 Task: Add Sprouts Plain Low Fat 2% Greek Yogurt to the cart.
Action: Mouse pressed left at (23, 149)
Screenshot: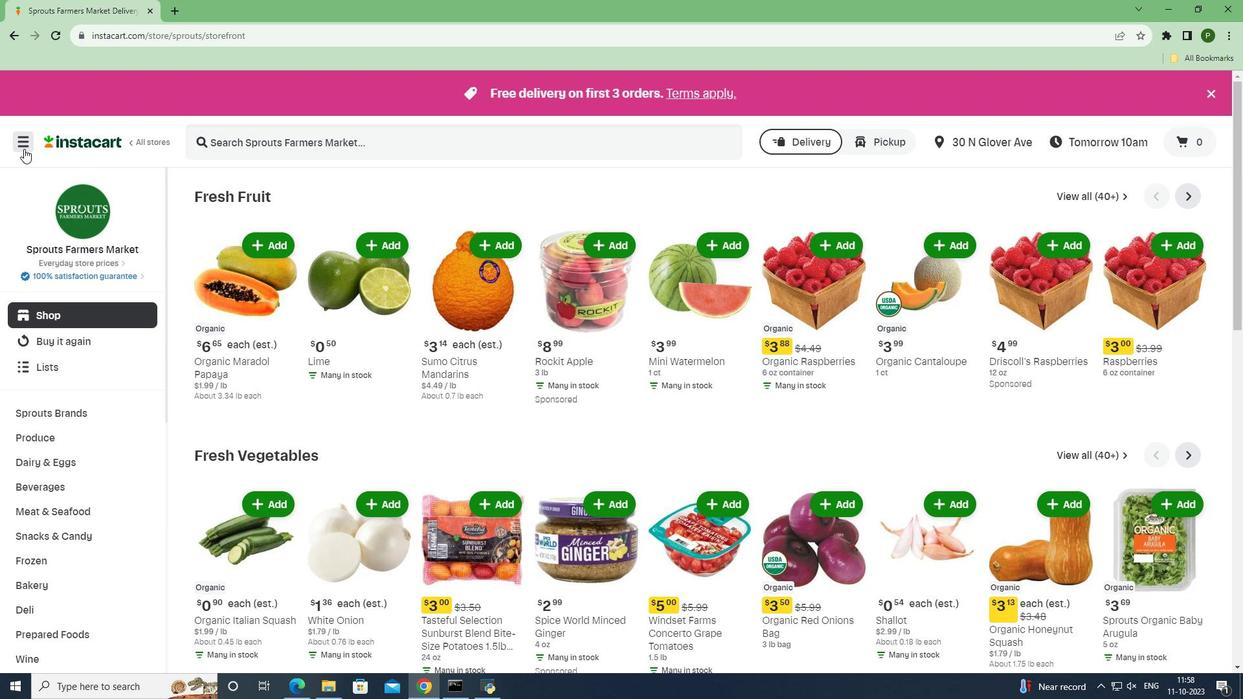 
Action: Mouse moved to (44, 340)
Screenshot: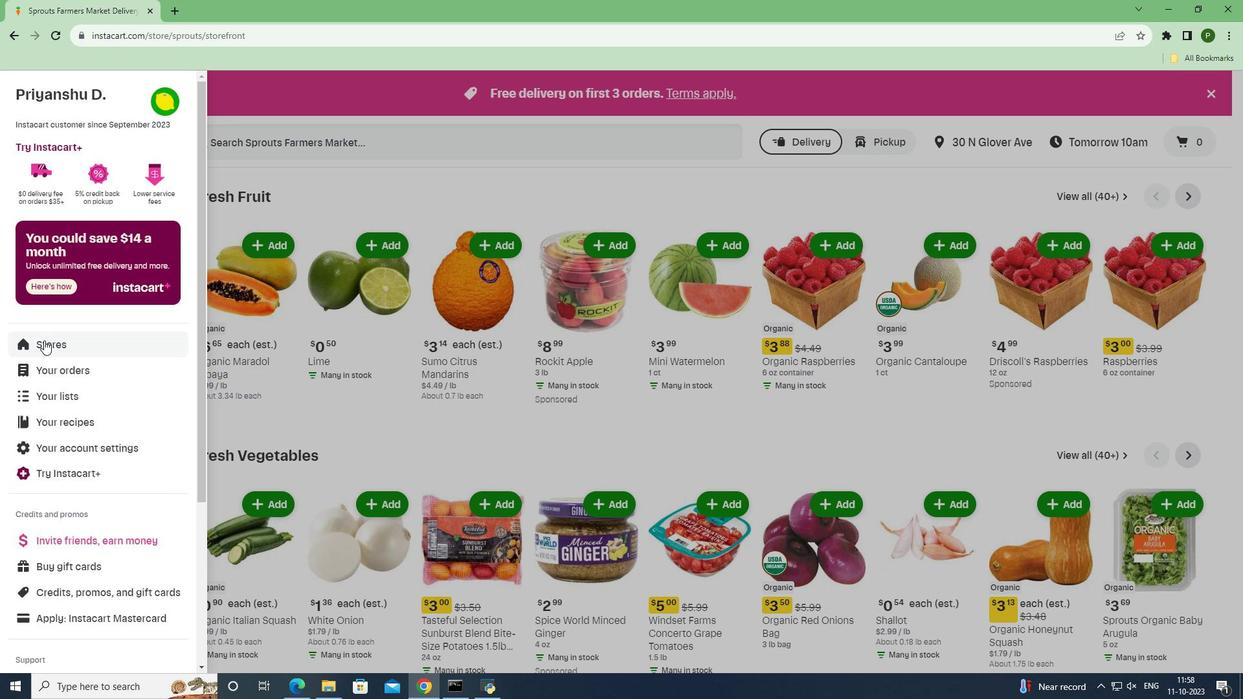 
Action: Mouse pressed left at (44, 340)
Screenshot: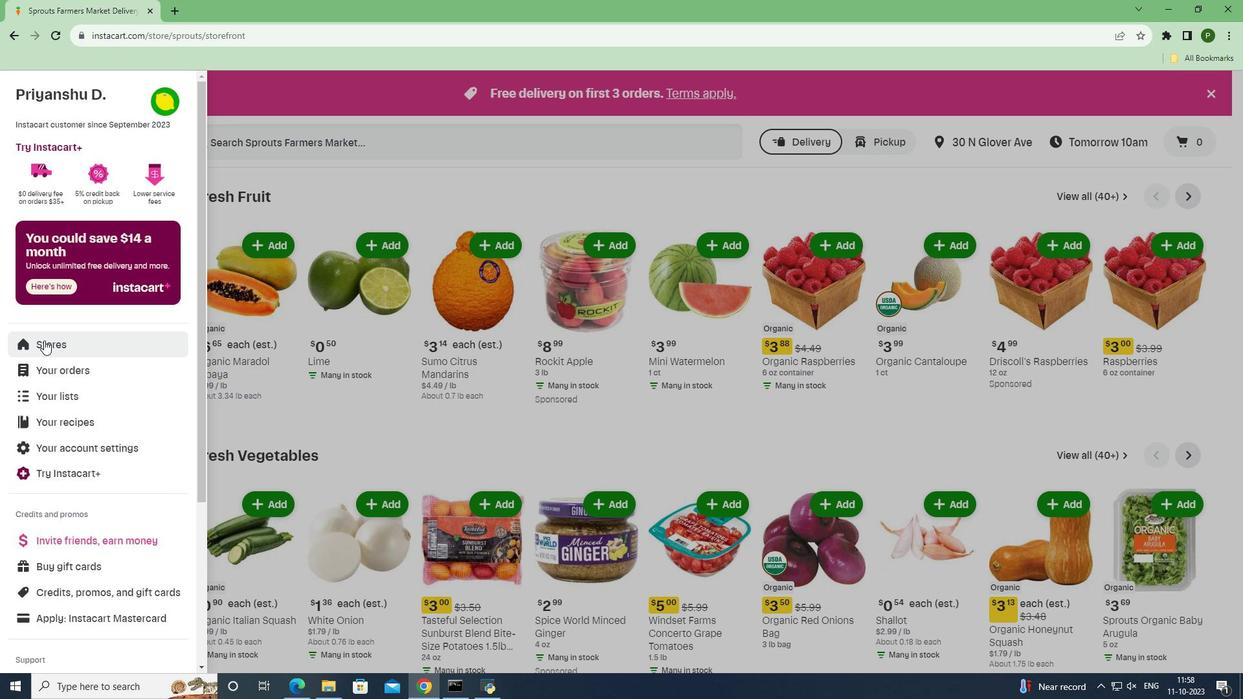 
Action: Mouse moved to (284, 143)
Screenshot: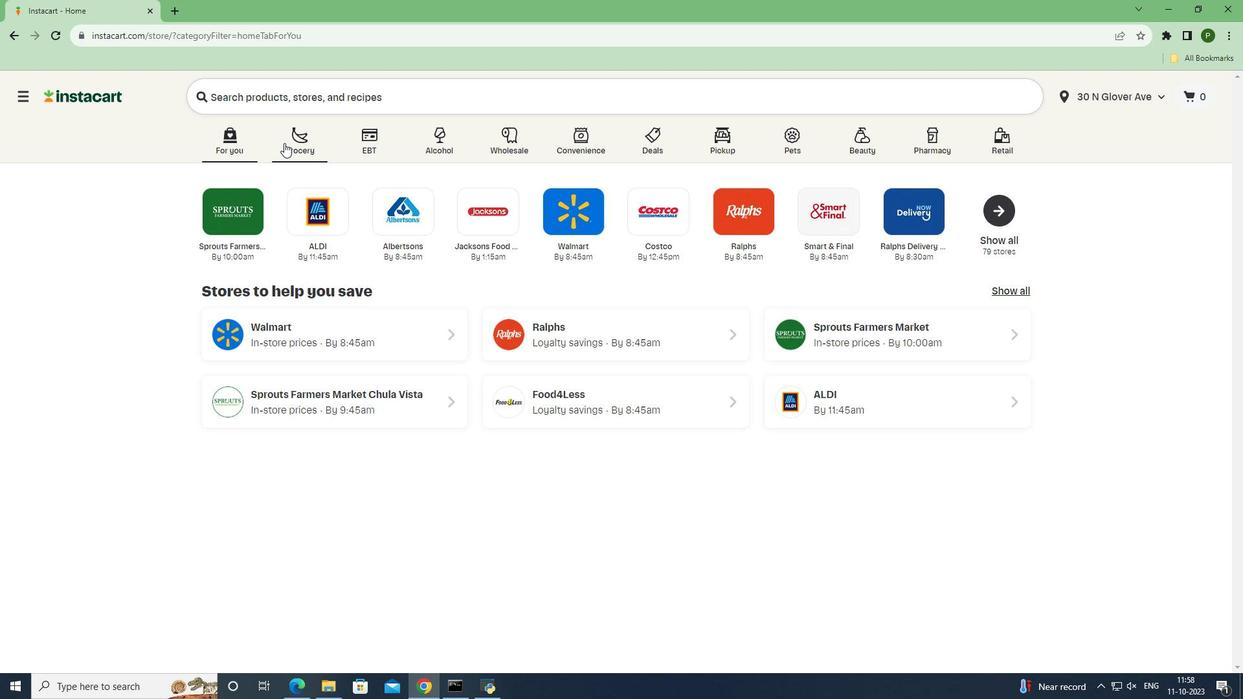 
Action: Mouse pressed left at (284, 143)
Screenshot: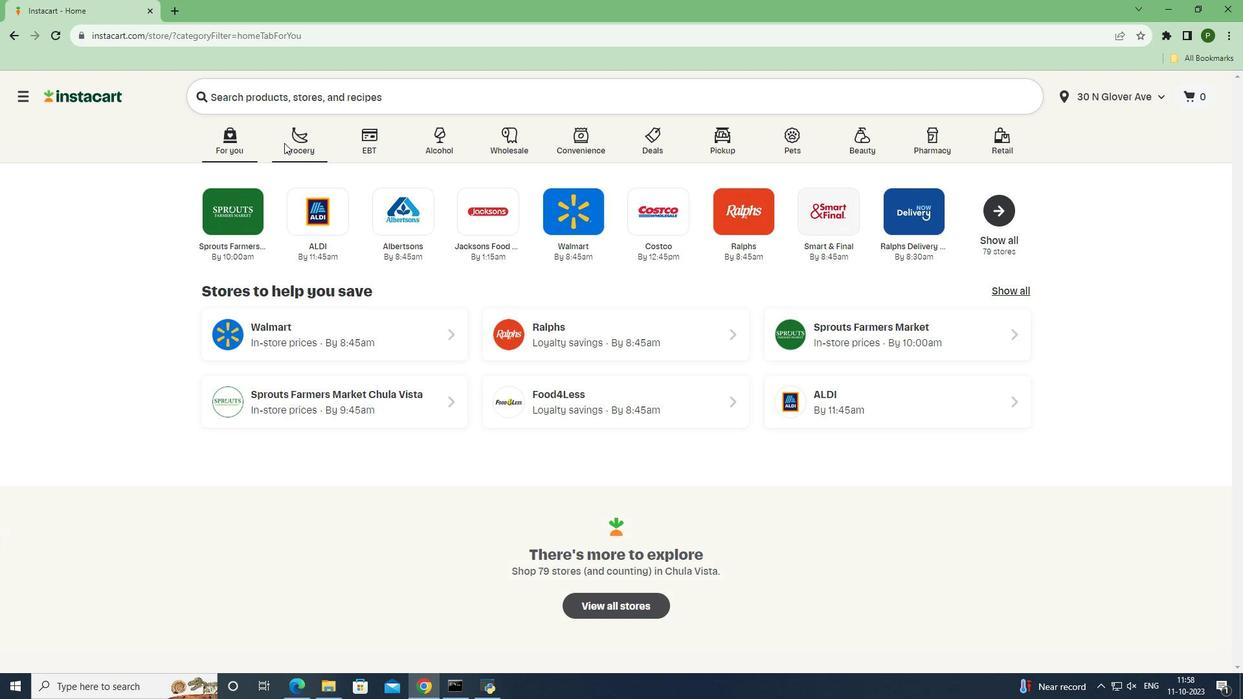
Action: Mouse moved to (528, 290)
Screenshot: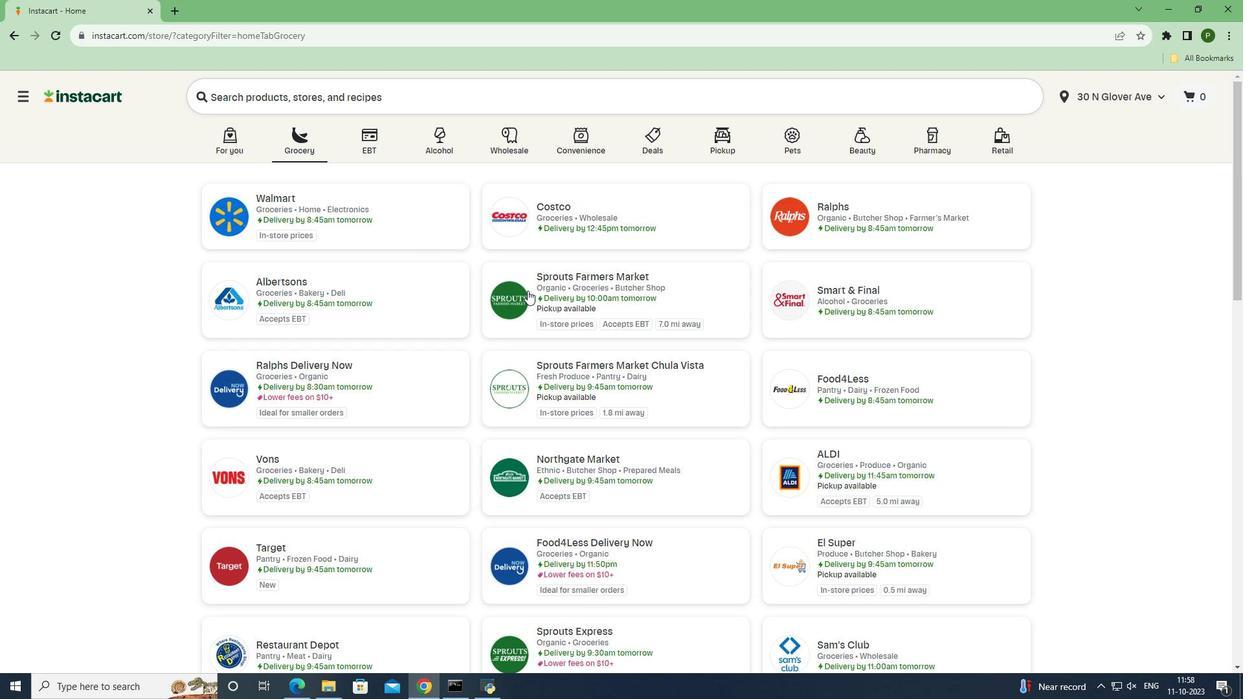
Action: Mouse pressed left at (528, 290)
Screenshot: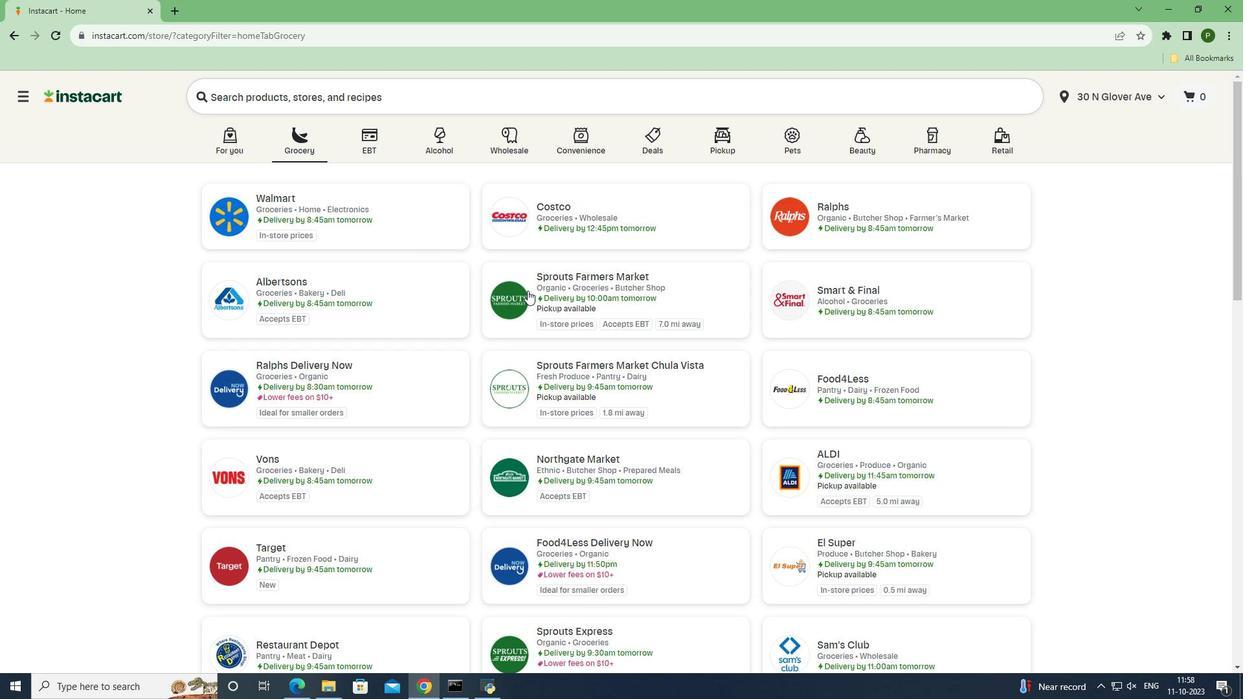 
Action: Mouse moved to (74, 461)
Screenshot: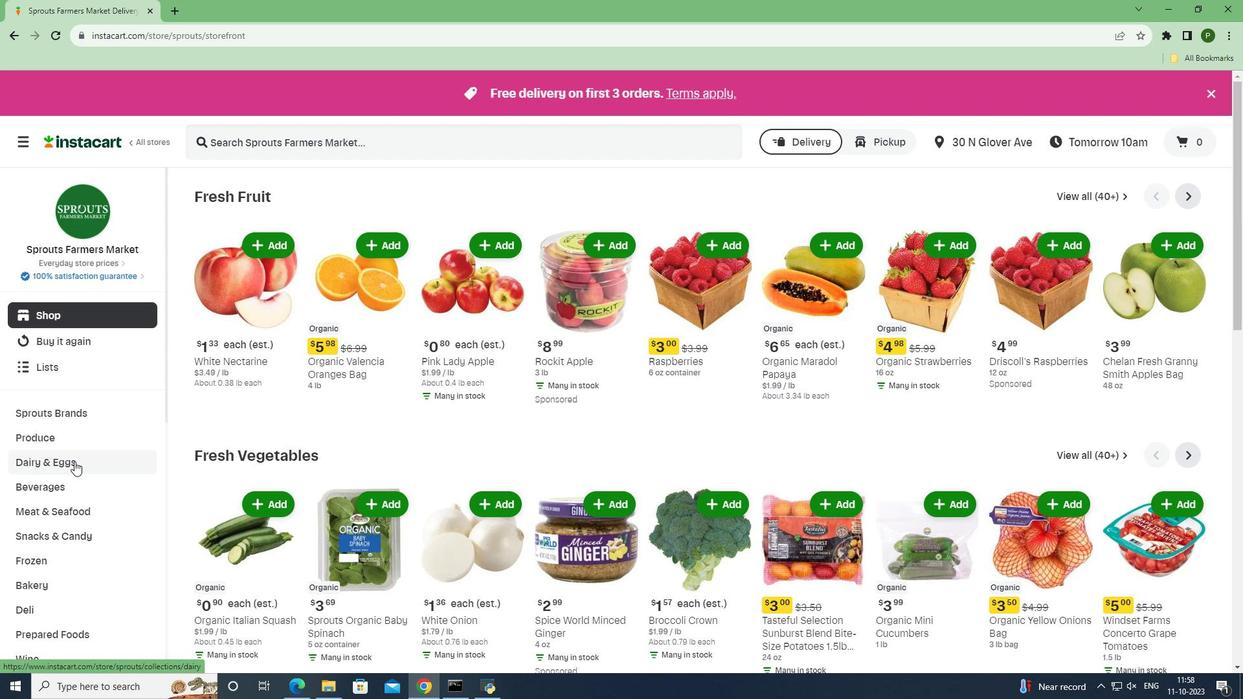 
Action: Mouse pressed left at (74, 461)
Screenshot: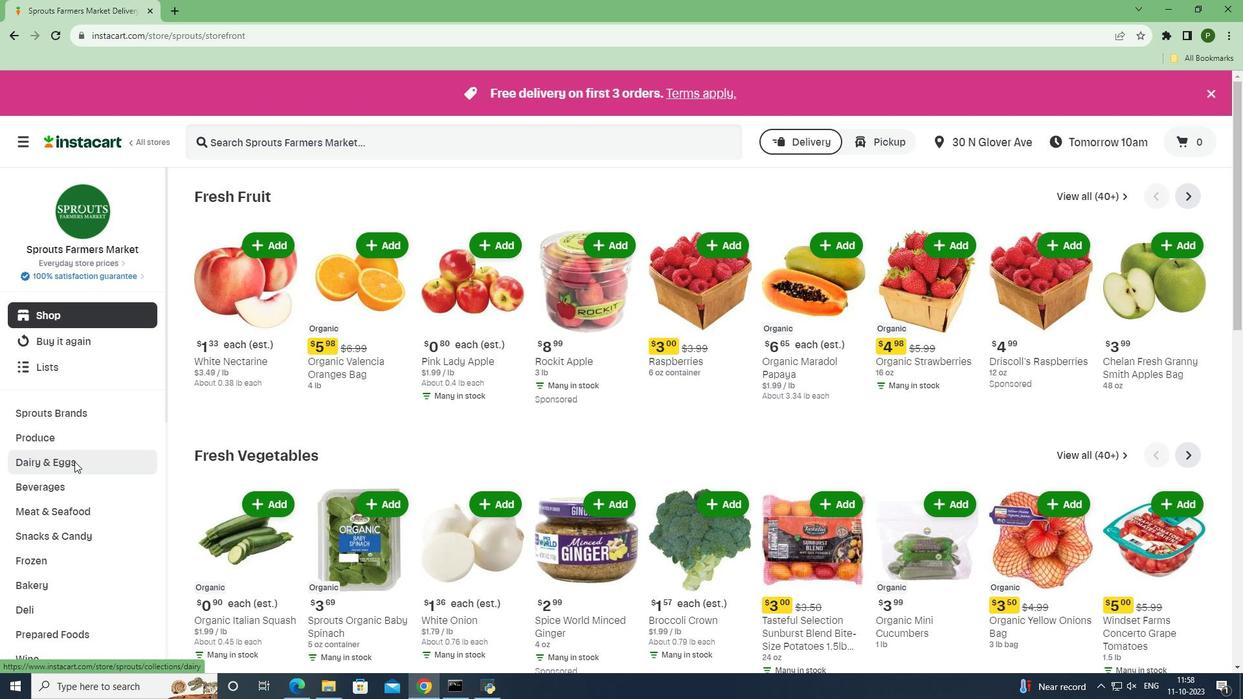 
Action: Mouse moved to (60, 566)
Screenshot: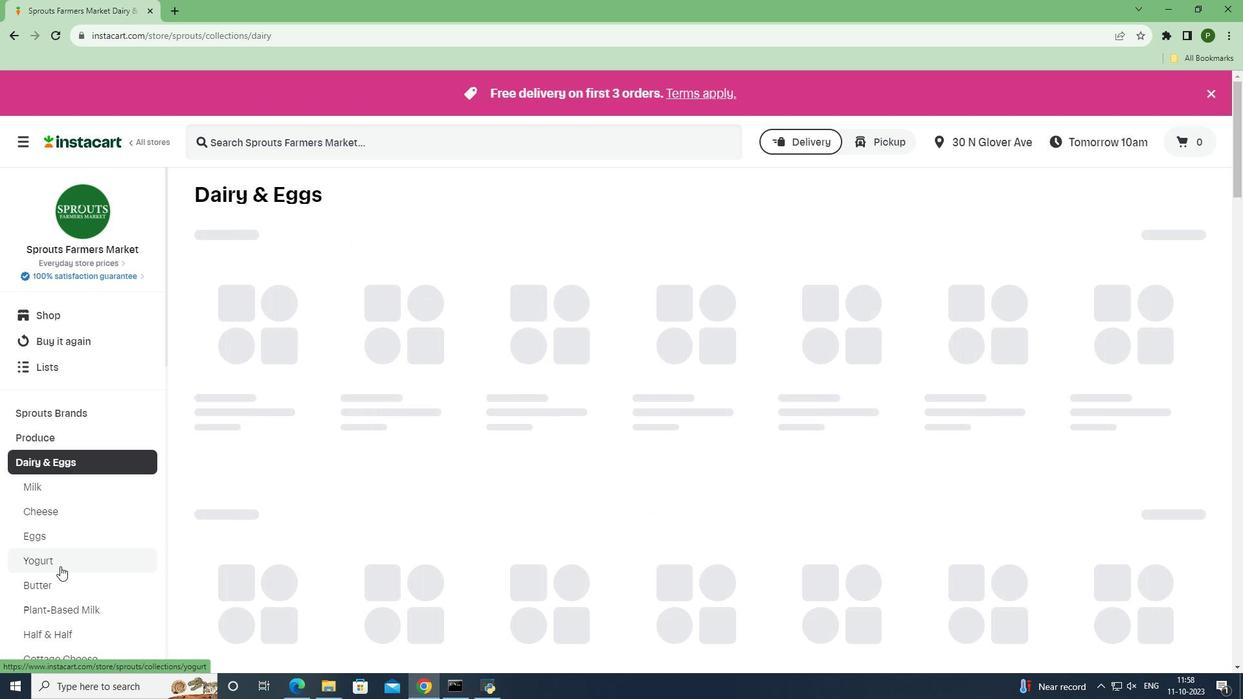 
Action: Mouse pressed left at (60, 566)
Screenshot: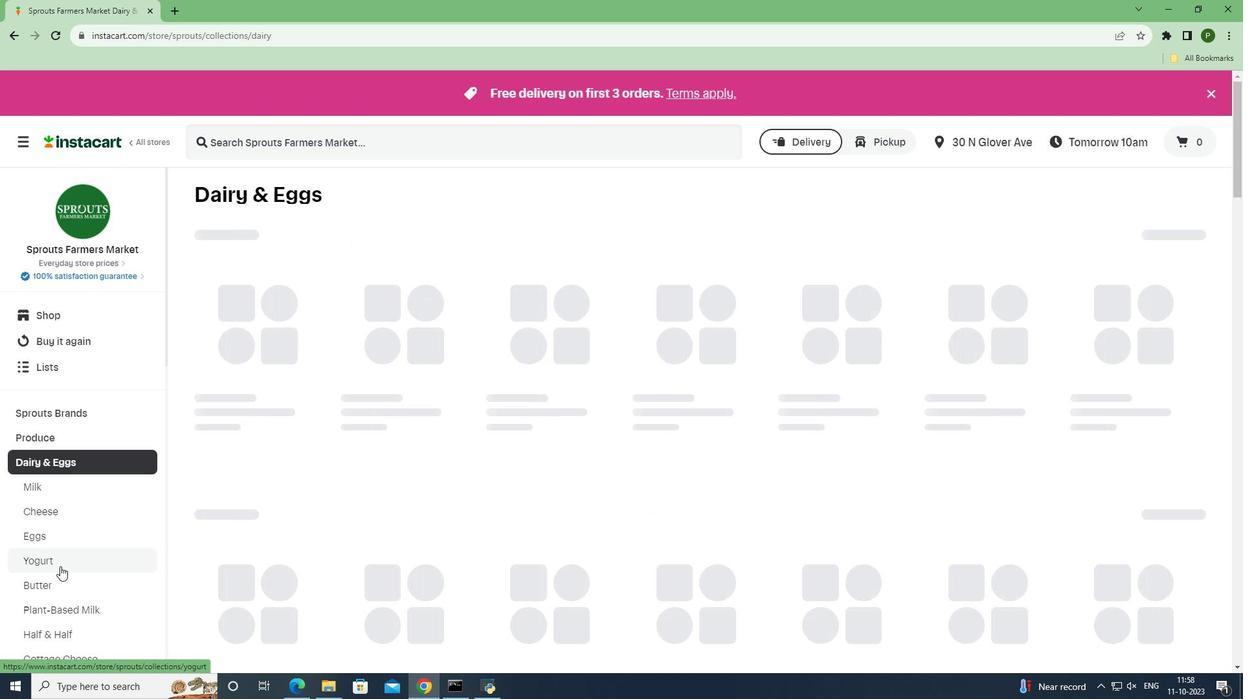 
Action: Mouse moved to (277, 144)
Screenshot: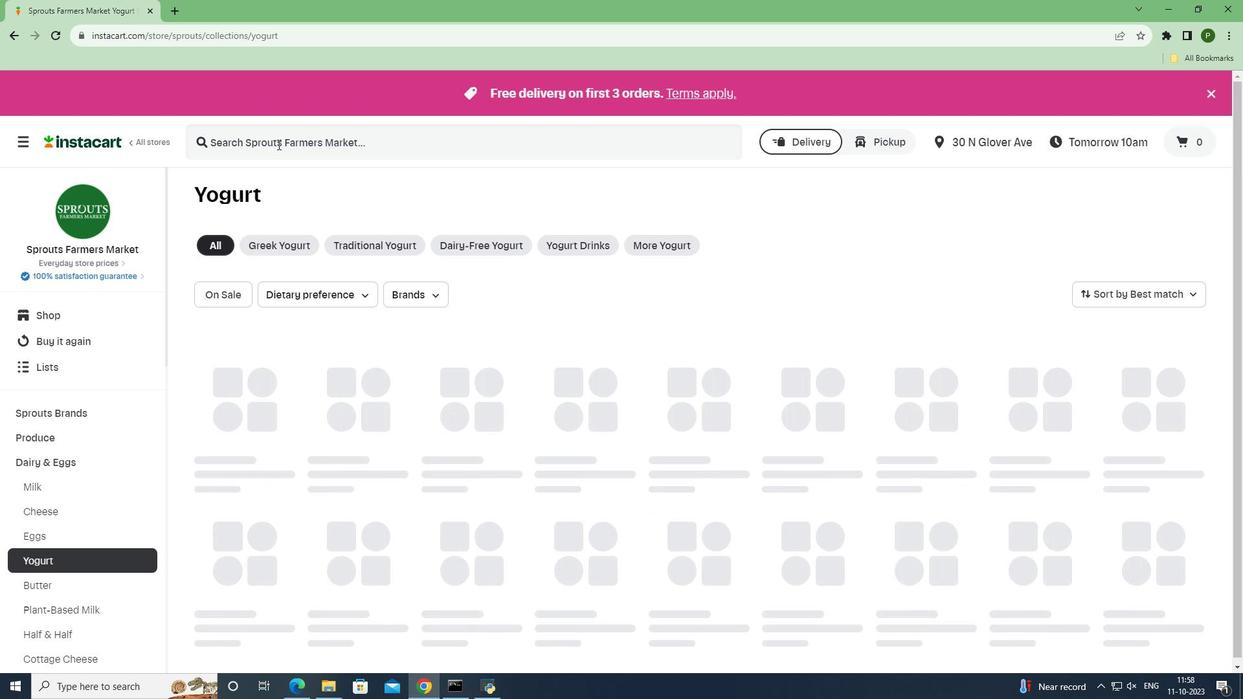 
Action: Mouse pressed left at (277, 144)
Screenshot: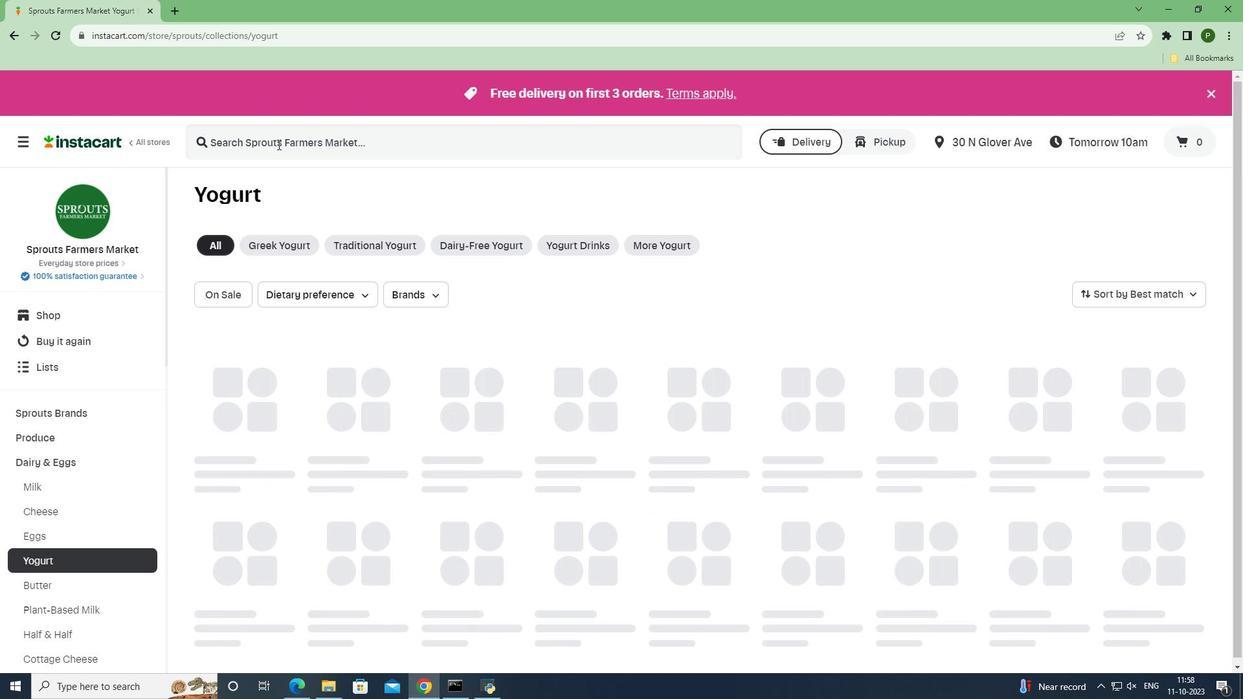 
Action: Key pressed <Key.caps_lock>S<Key.caps_lock>prouts<Key.space><Key.caps_lock>P<Key.caps_lock>lain<Key.space><Key.caps_lock>L<Key.caps_lock>ow<Key.space><Key.caps_lock>F<Key.caps_lock>at<Key.space>2<Key.shift>%<Key.space><Key.caps_lock>G<Key.caps_lock>reek<Key.space><Key.caps_lock>Y<Key.caps_lock>ogurt<Key.space><Key.enter>
Screenshot: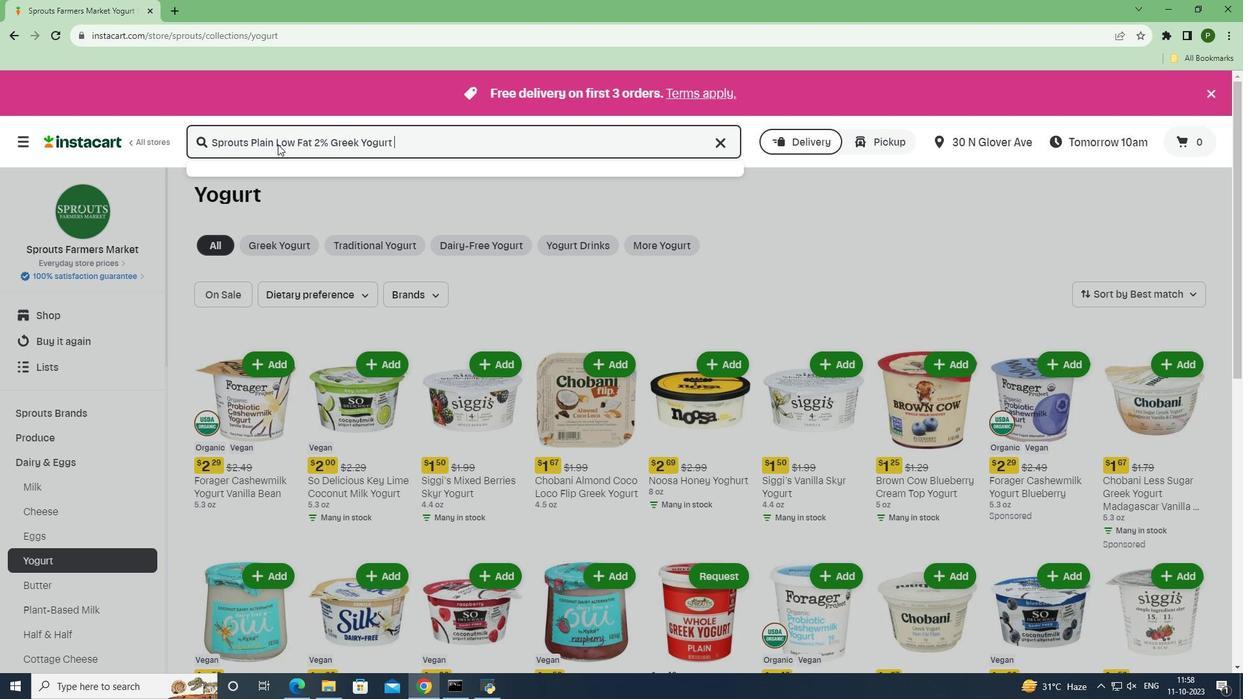 
Action: Mouse moved to (774, 276)
Screenshot: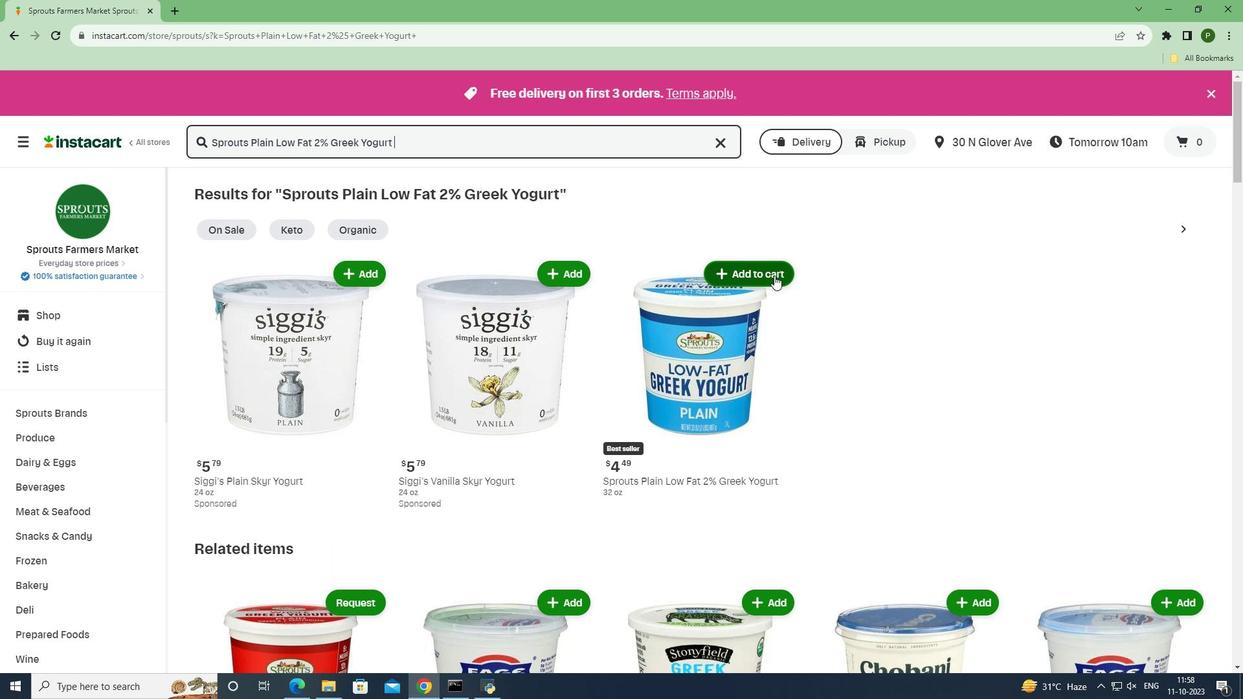 
Action: Mouse pressed left at (774, 276)
Screenshot: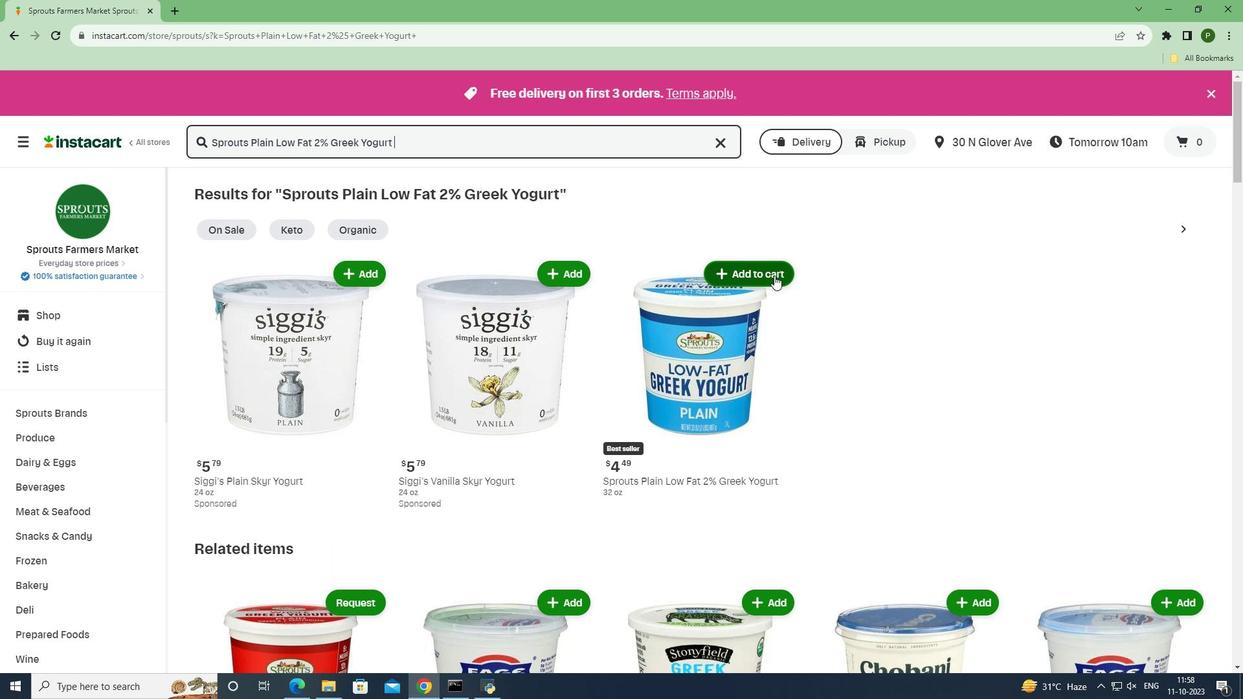 
Action: Mouse moved to (861, 382)
Screenshot: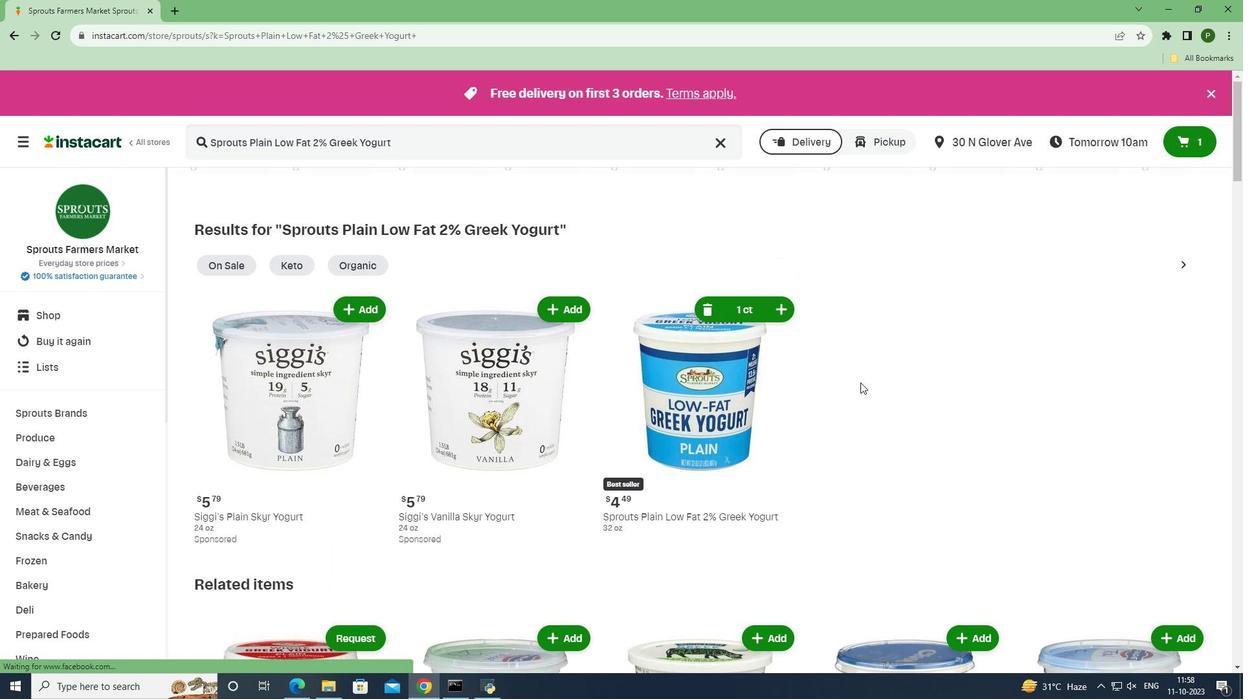 
